 Task: Reduce the security risk and limit data loss by optimizing the areas
Action: Mouse moved to (124, 207)
Screenshot: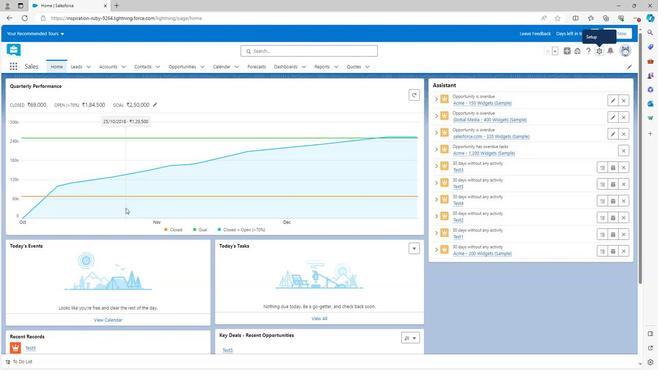
Action: Mouse scrolled (124, 207) with delta (0, 0)
Screenshot: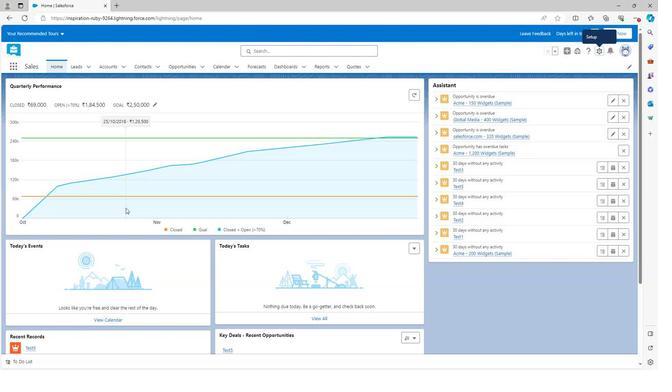 
Action: Mouse scrolled (124, 207) with delta (0, 0)
Screenshot: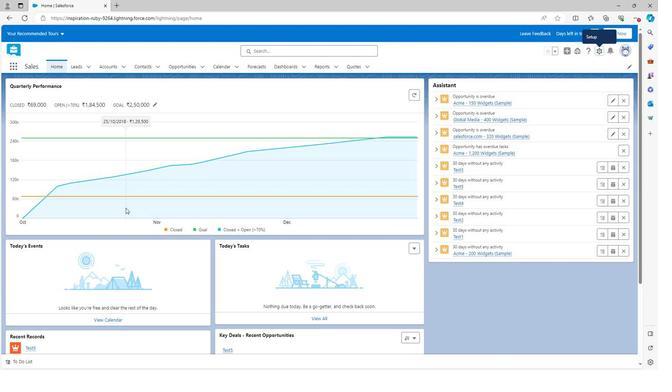 
Action: Mouse moved to (124, 207)
Screenshot: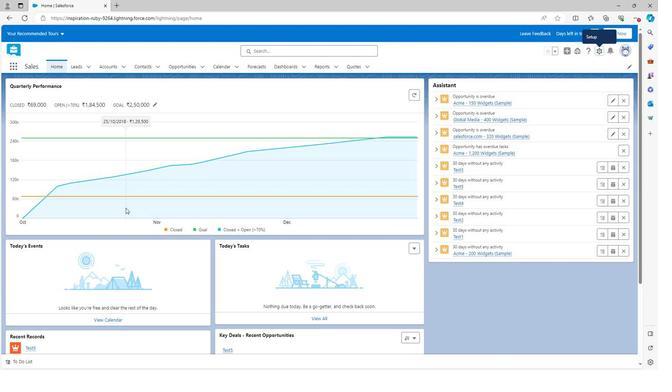 
Action: Mouse scrolled (124, 207) with delta (0, 0)
Screenshot: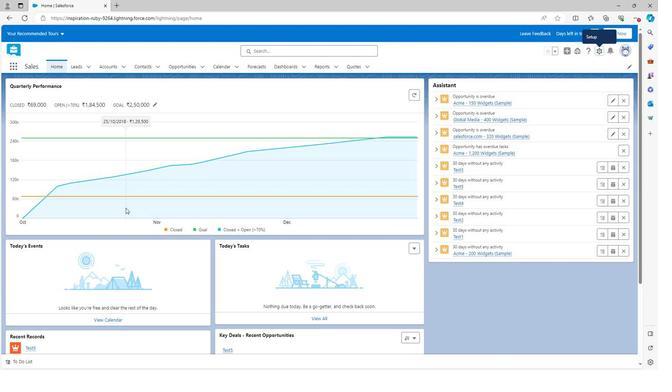 
Action: Mouse scrolled (124, 207) with delta (0, 0)
Screenshot: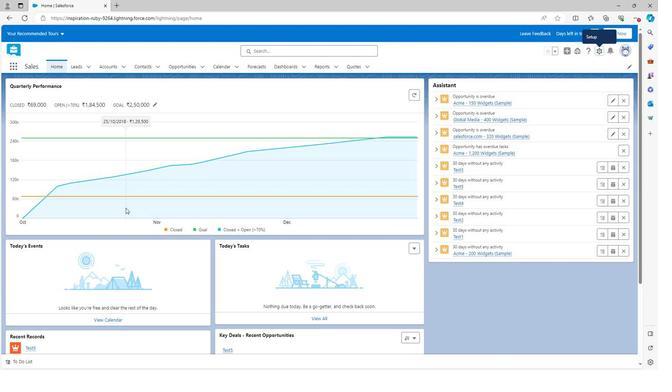 
Action: Mouse scrolled (124, 208) with delta (0, 0)
Screenshot: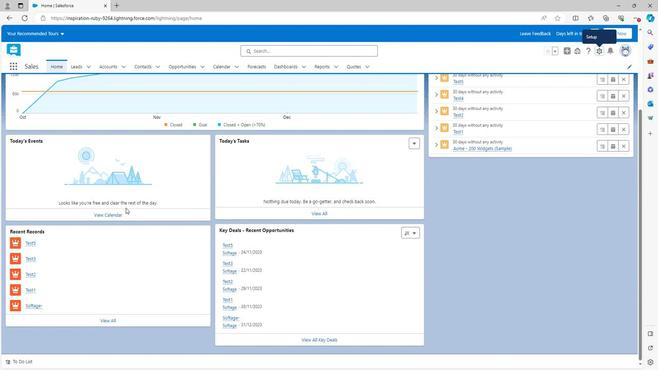 
Action: Mouse scrolled (124, 208) with delta (0, 0)
Screenshot: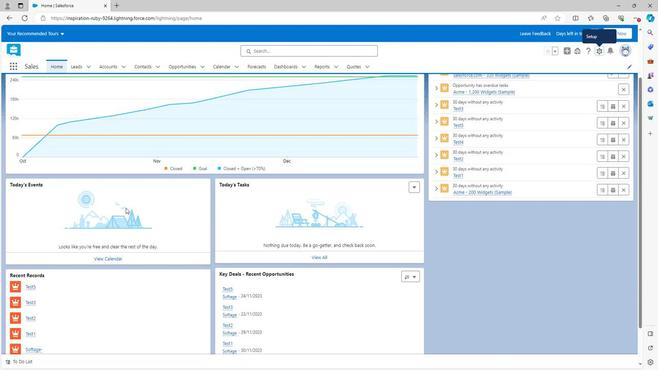 
Action: Mouse scrolled (124, 208) with delta (0, 0)
Screenshot: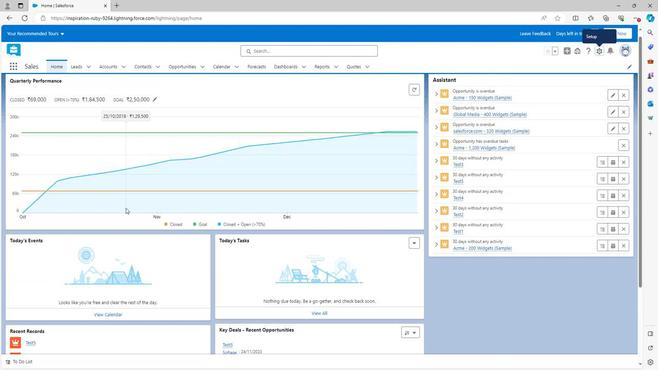 
Action: Mouse scrolled (124, 208) with delta (0, 0)
Screenshot: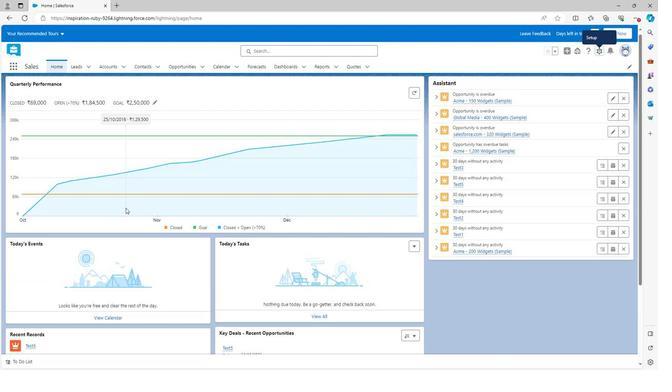 
Action: Mouse moved to (589, 55)
Screenshot: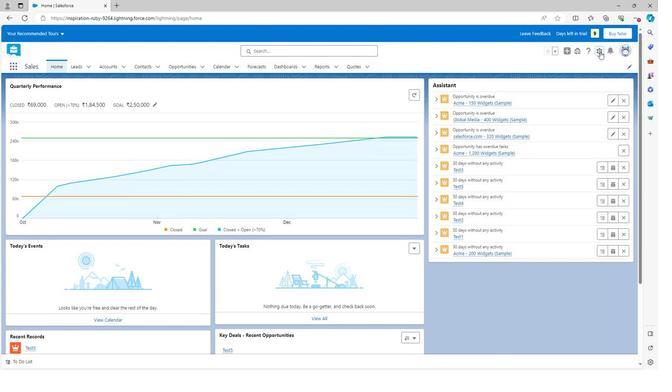 
Action: Mouse pressed left at (589, 55)
Screenshot: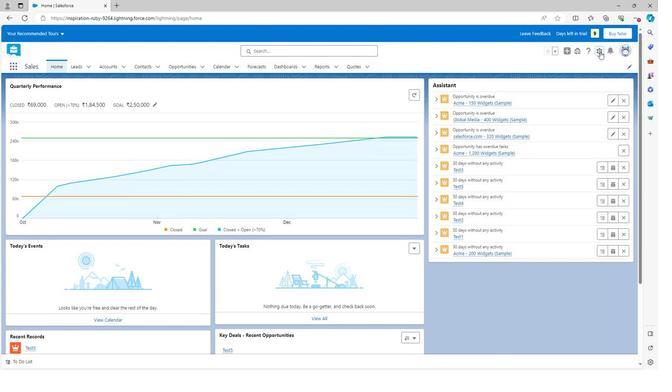 
Action: Mouse moved to (561, 74)
Screenshot: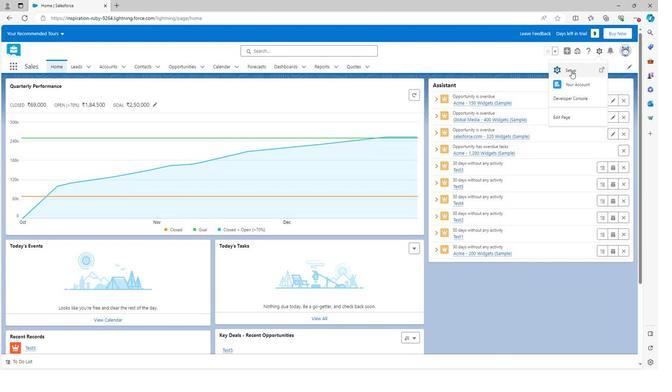 
Action: Mouse pressed left at (561, 74)
Screenshot: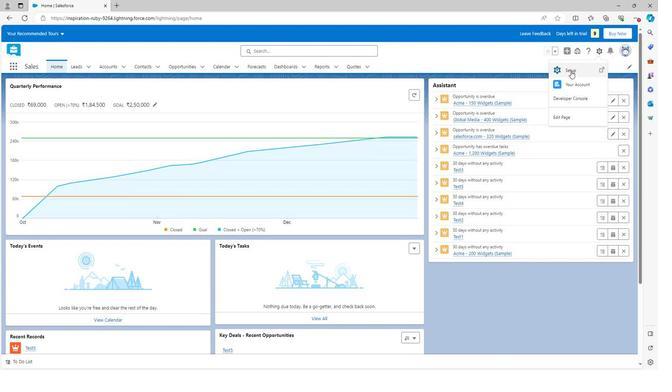 
Action: Mouse moved to (9, 298)
Screenshot: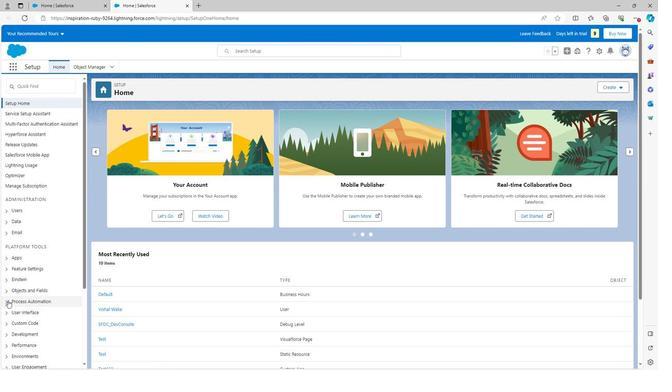 
Action: Mouse scrolled (9, 297) with delta (0, 0)
Screenshot: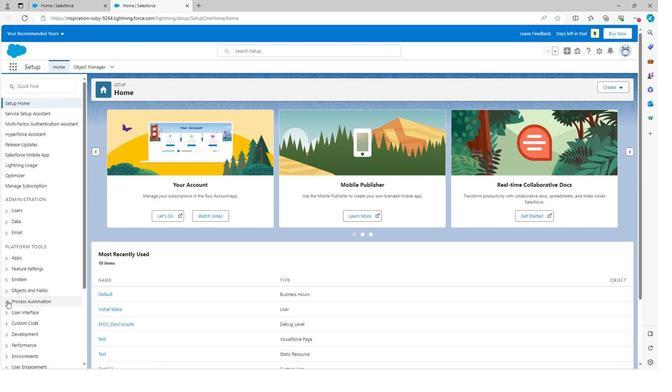 
Action: Mouse scrolled (9, 297) with delta (0, 0)
Screenshot: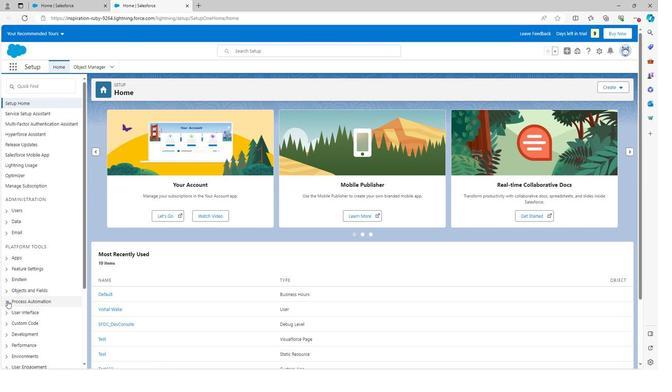
Action: Mouse scrolled (9, 297) with delta (0, 0)
Screenshot: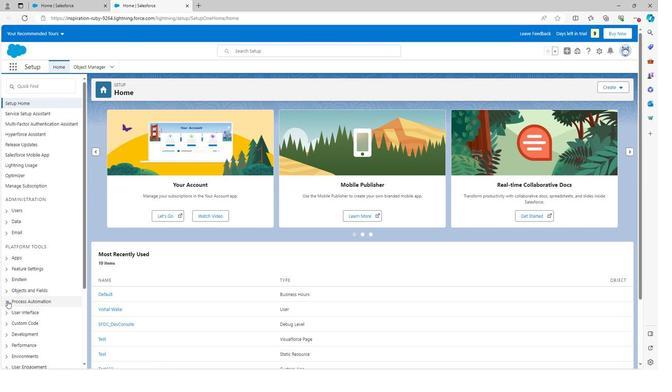 
Action: Mouse scrolled (9, 297) with delta (0, 0)
Screenshot: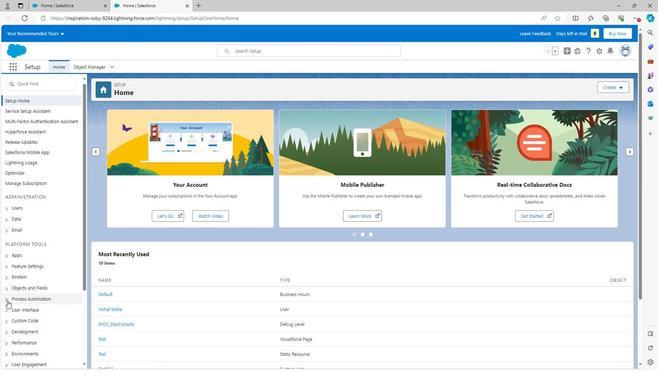 
Action: Mouse scrolled (9, 297) with delta (0, 0)
Screenshot: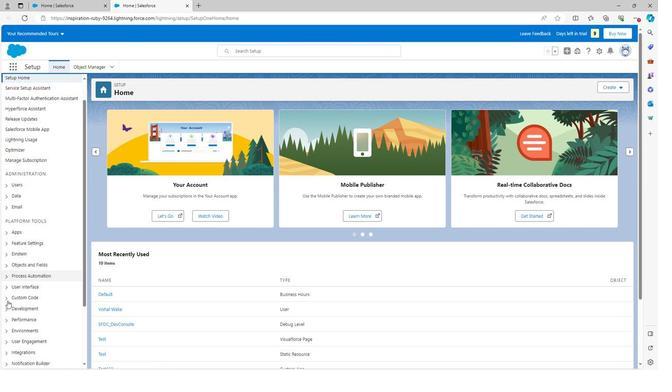 
Action: Mouse scrolled (9, 297) with delta (0, 0)
Screenshot: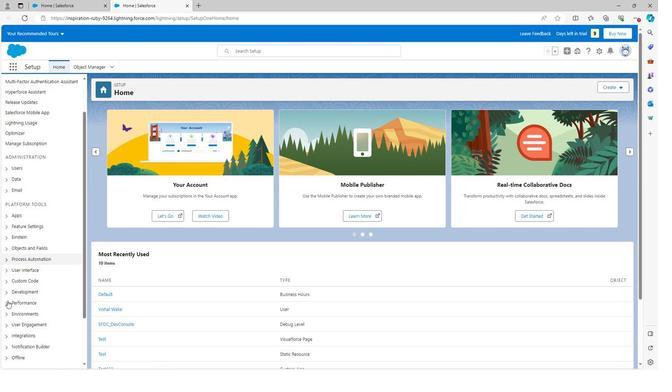 
Action: Mouse moved to (8, 350)
Screenshot: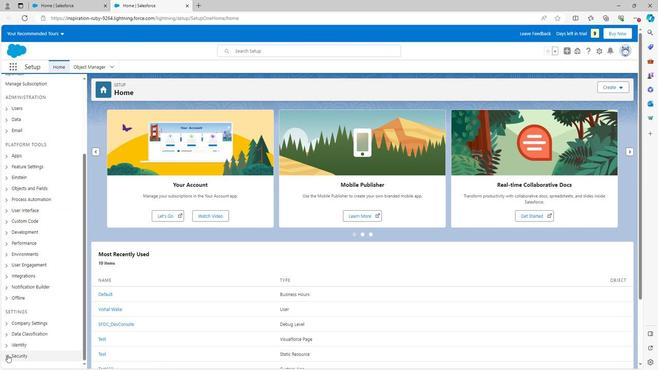 
Action: Mouse pressed left at (8, 350)
Screenshot: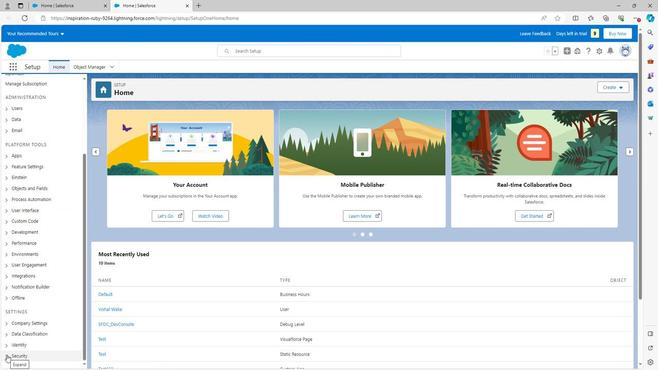 
Action: Mouse scrolled (8, 350) with delta (0, 0)
Screenshot: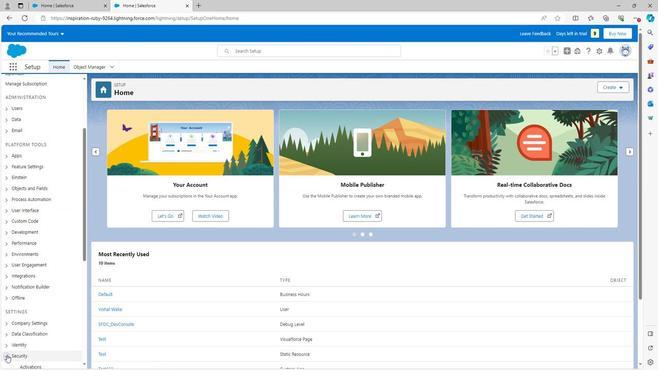 
Action: Mouse moved to (8, 351)
Screenshot: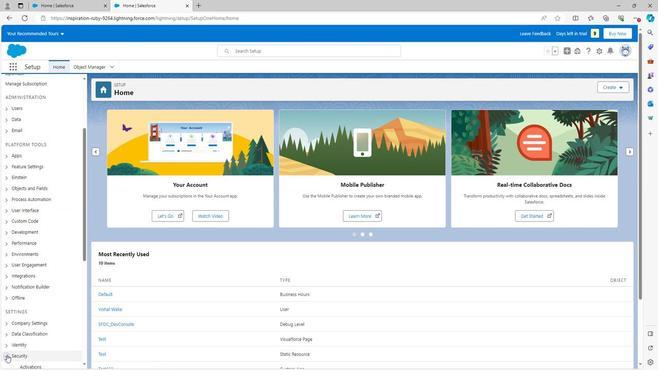 
Action: Mouse scrolled (8, 350) with delta (0, 0)
Screenshot: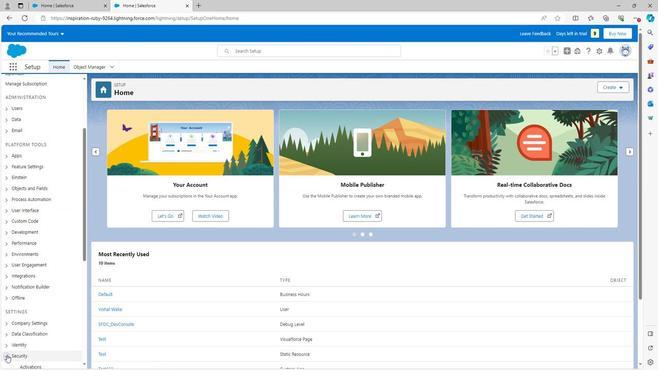 
Action: Mouse scrolled (8, 350) with delta (0, 0)
Screenshot: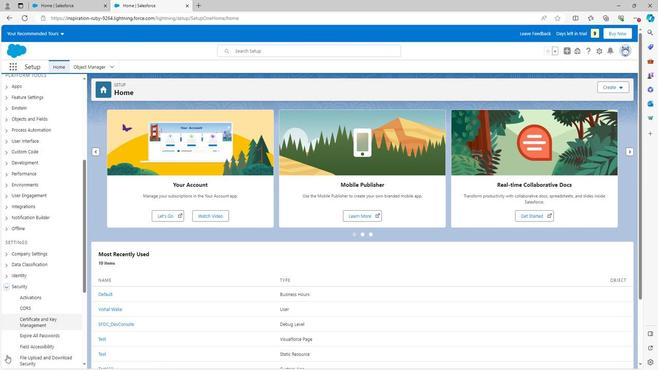 
Action: Mouse scrolled (8, 350) with delta (0, 0)
Screenshot: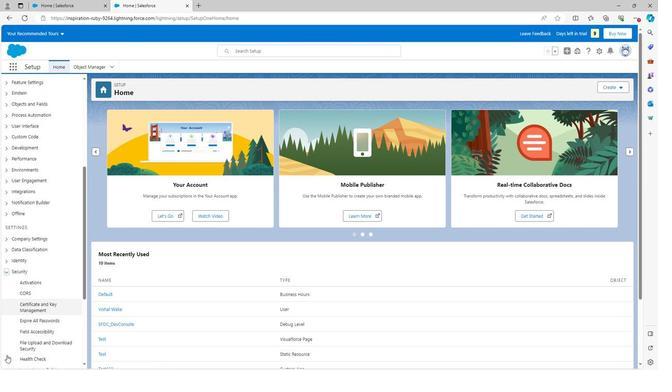 
Action: Mouse scrolled (8, 350) with delta (0, 0)
Screenshot: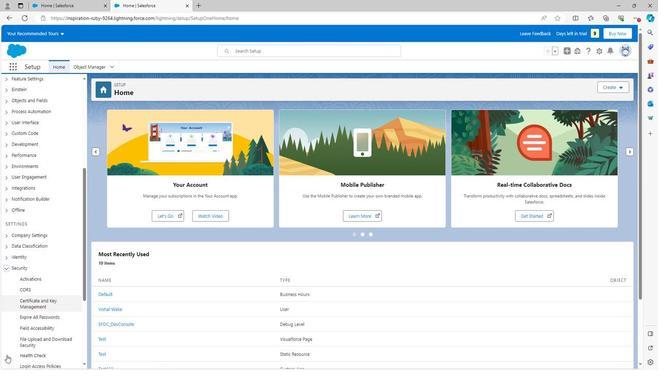 
Action: Mouse moved to (34, 225)
Screenshot: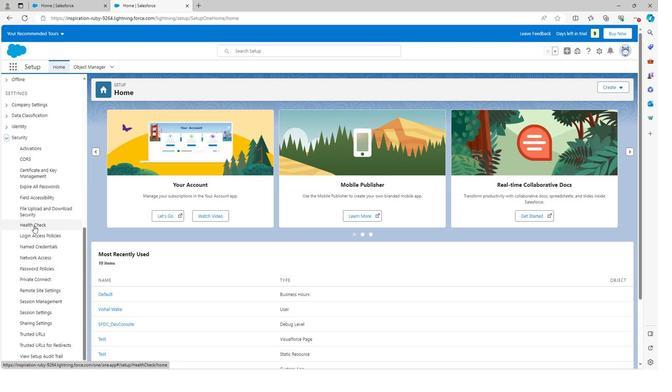 
Action: Mouse pressed left at (34, 225)
Screenshot: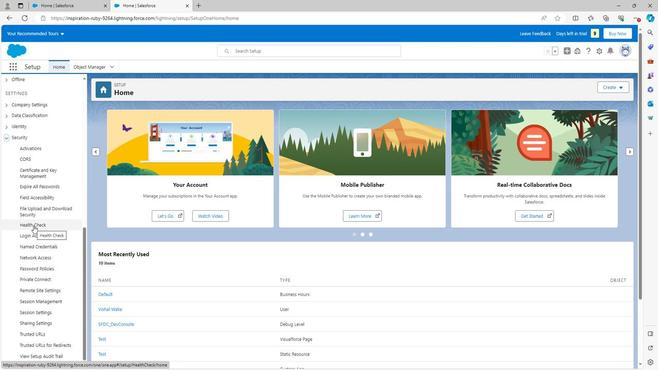 
Action: Mouse moved to (134, 246)
Screenshot: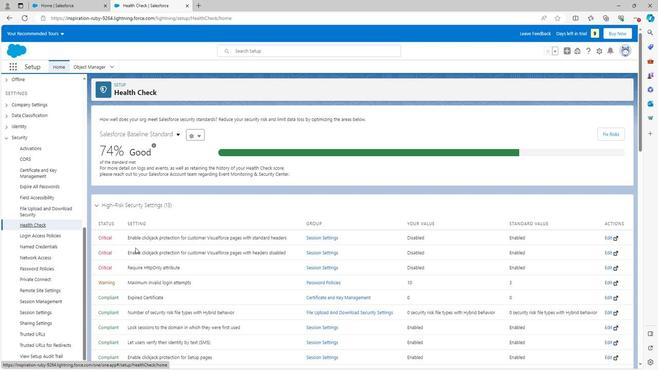 
Action: Mouse scrolled (134, 246) with delta (0, 0)
Screenshot: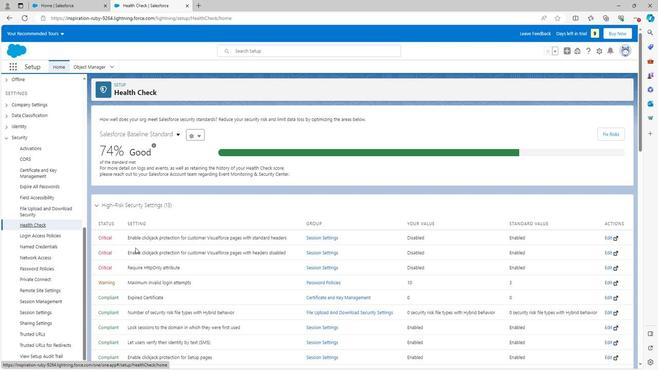 
Action: Mouse moved to (134, 247)
Screenshot: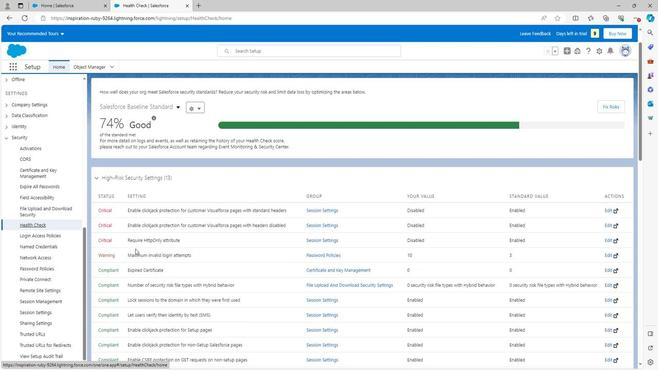 
Action: Mouse scrolled (134, 247) with delta (0, 0)
Screenshot: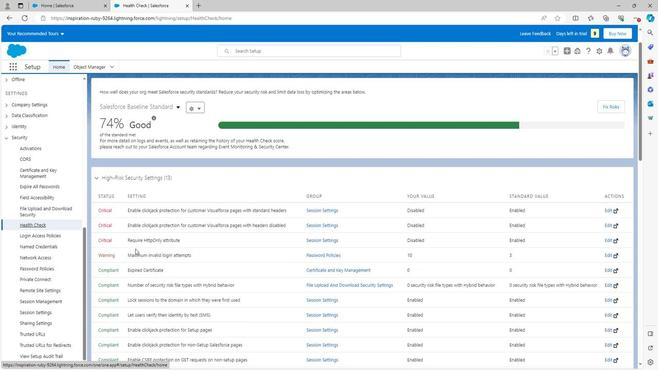 
Action: Mouse scrolled (134, 247) with delta (0, 0)
Screenshot: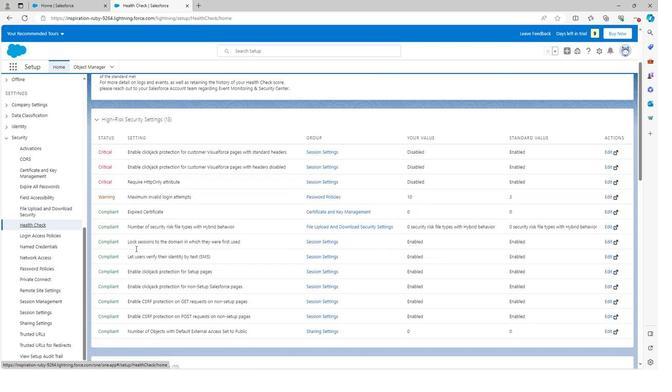 
Action: Mouse scrolled (134, 247) with delta (0, 0)
Screenshot: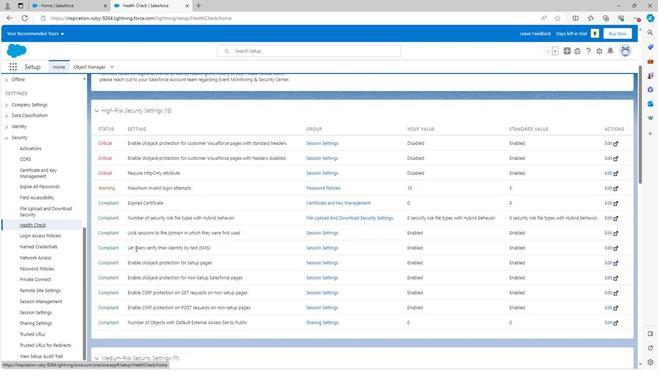 
Action: Mouse moved to (134, 247)
Screenshot: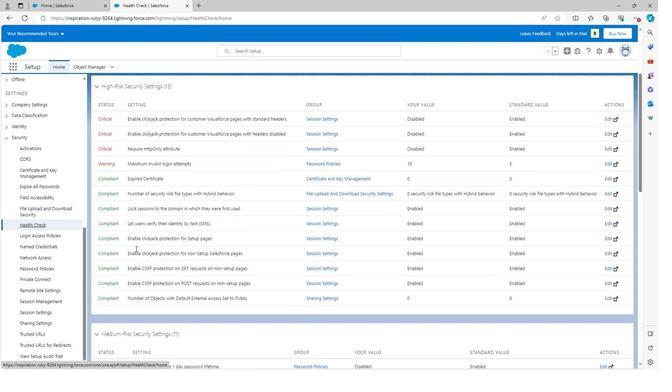 
Action: Mouse scrolled (134, 247) with delta (0, 0)
Screenshot: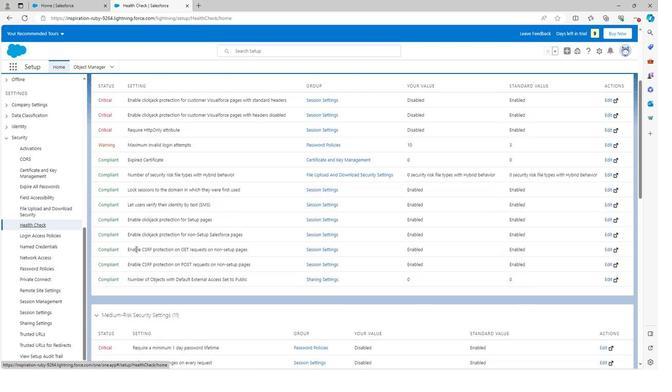 
Action: Mouse scrolled (134, 247) with delta (0, 0)
Screenshot: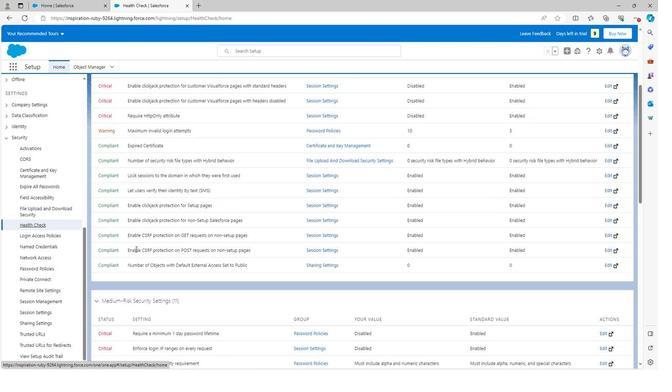 
Action: Mouse scrolled (134, 248) with delta (0, 0)
Screenshot: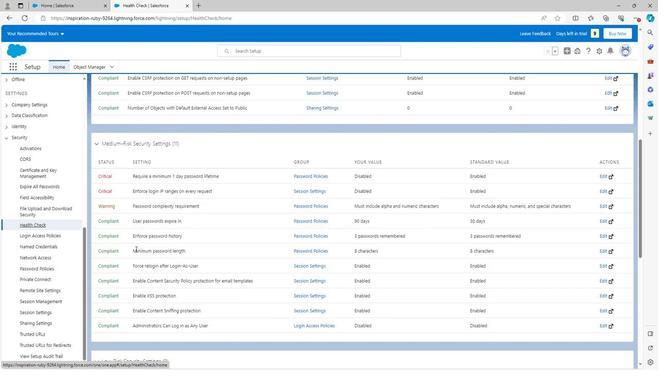 
Action: Mouse scrolled (134, 248) with delta (0, 0)
Screenshot: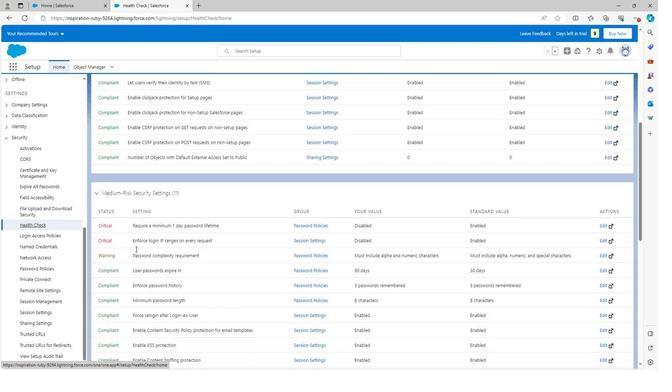 
Action: Mouse scrolled (134, 248) with delta (0, 0)
Screenshot: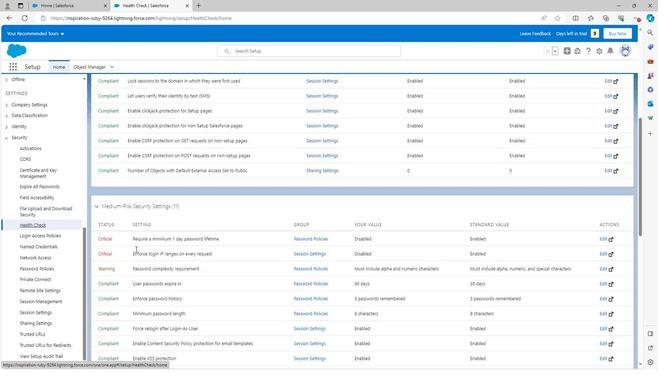 
Action: Mouse scrolled (134, 248) with delta (0, 0)
Screenshot: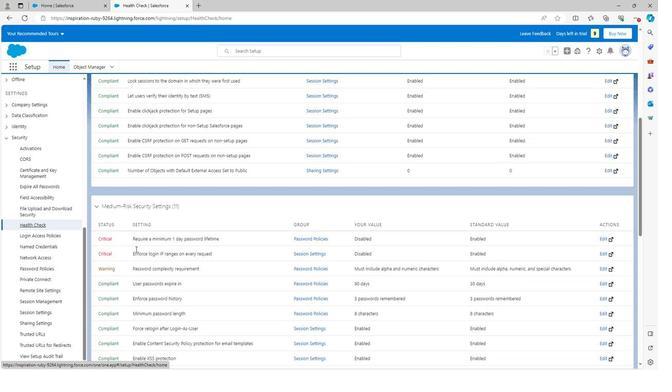 
Action: Mouse scrolled (134, 248) with delta (0, 0)
Screenshot: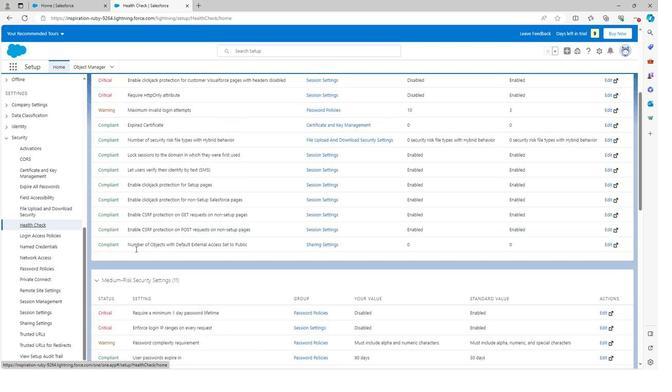 
Action: Mouse moved to (95, 154)
Screenshot: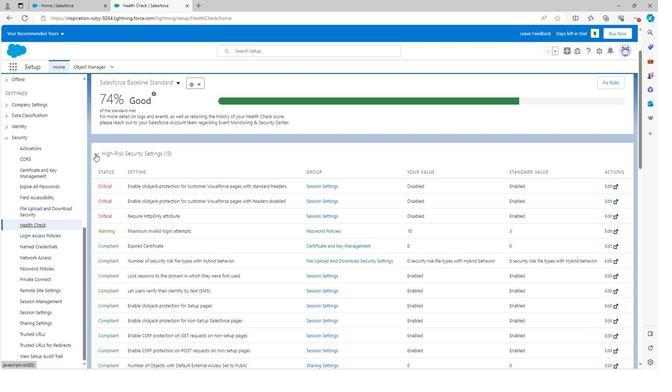 
Action: Mouse pressed left at (95, 154)
Screenshot: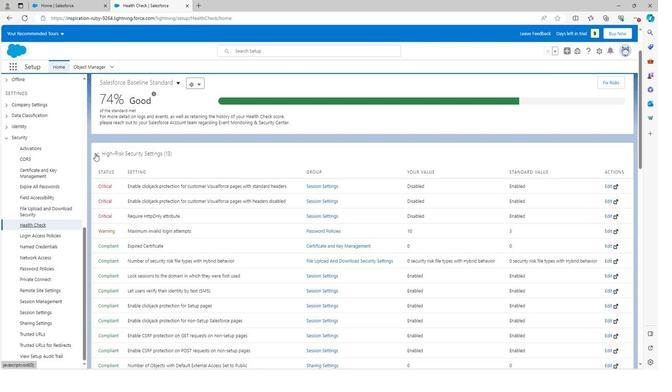 
Action: Mouse moved to (95, 154)
Screenshot: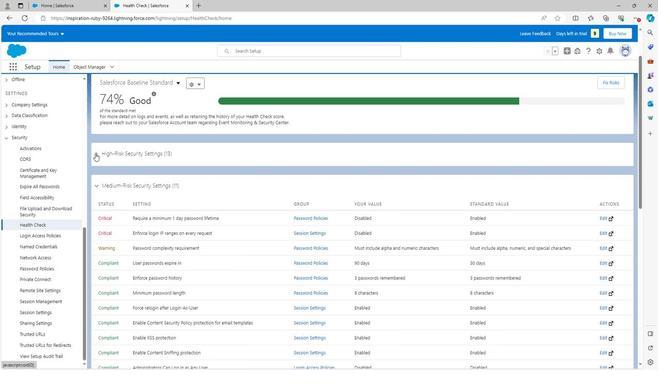 
Action: Mouse pressed left at (95, 154)
Screenshot: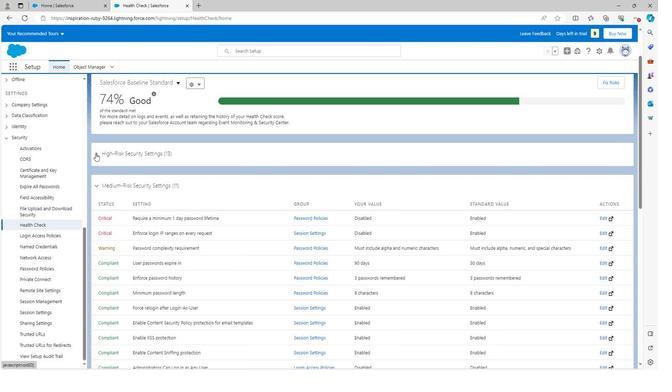 
Action: Mouse moved to (310, 202)
Screenshot: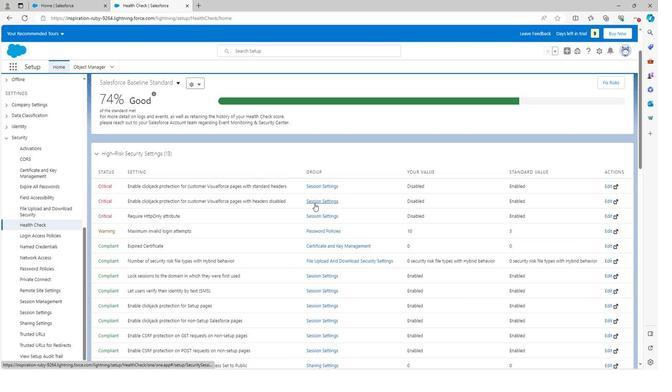 
Action: Mouse pressed left at (310, 202)
Screenshot: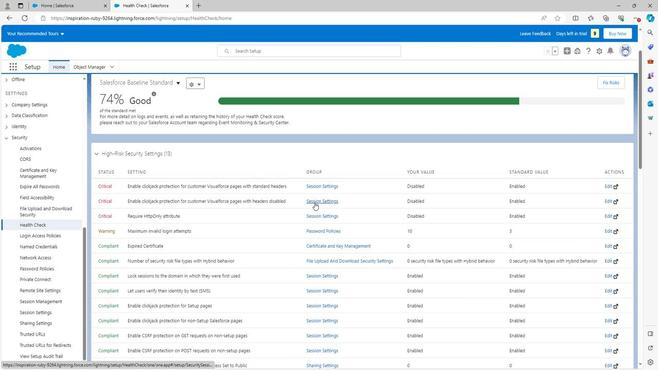 
Action: Mouse moved to (170, 10)
Screenshot: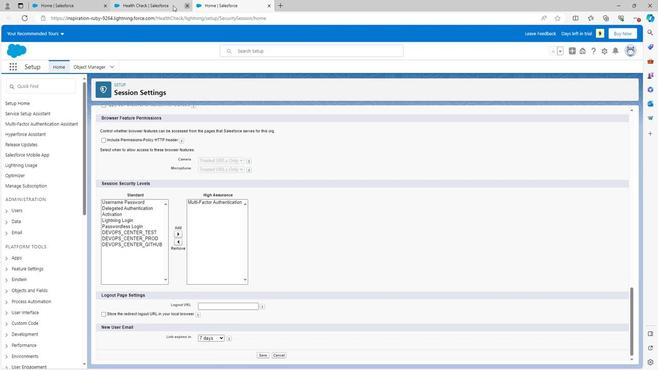 
Action: Mouse pressed left at (170, 10)
Screenshot: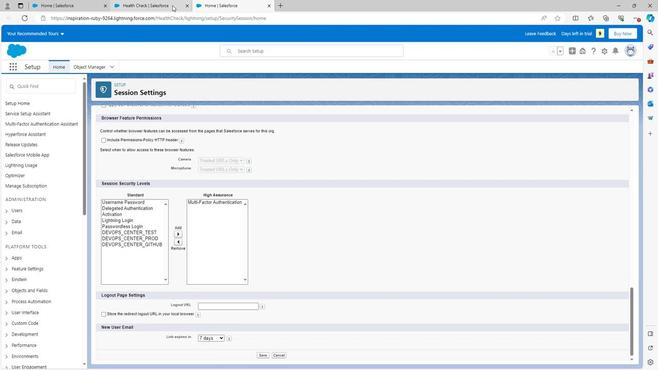 
Action: Mouse moved to (265, 10)
Screenshot: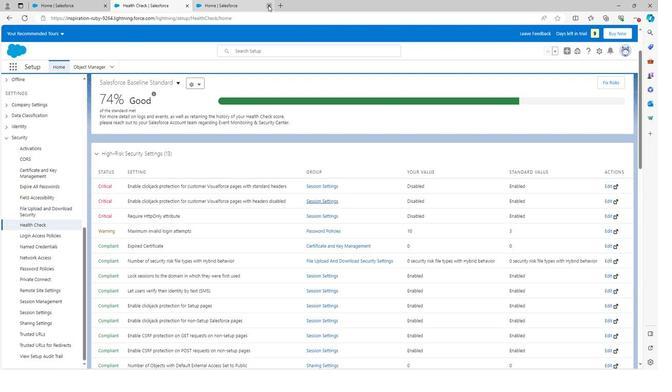 
Action: Mouse pressed left at (265, 10)
Screenshot: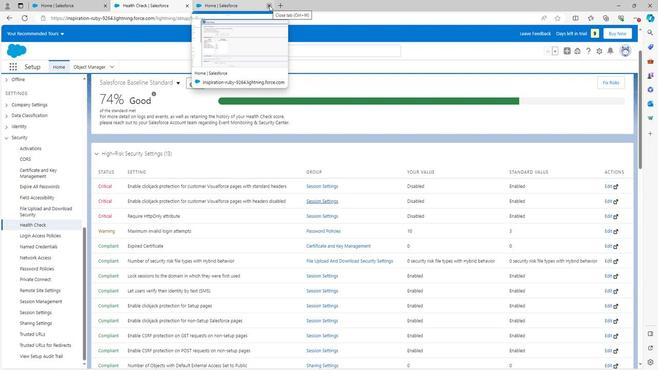 
Action: Mouse moved to (154, 248)
Screenshot: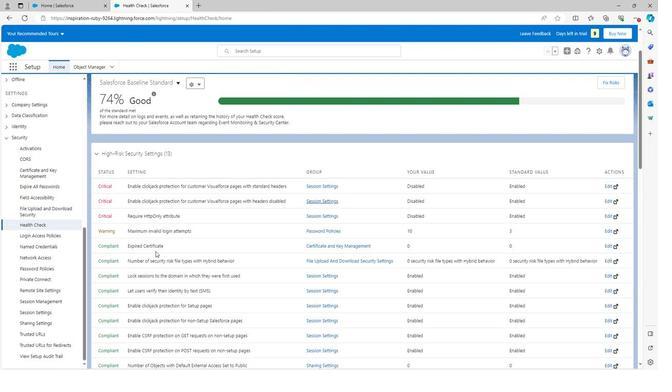 
Action: Mouse scrolled (154, 248) with delta (0, 0)
Screenshot: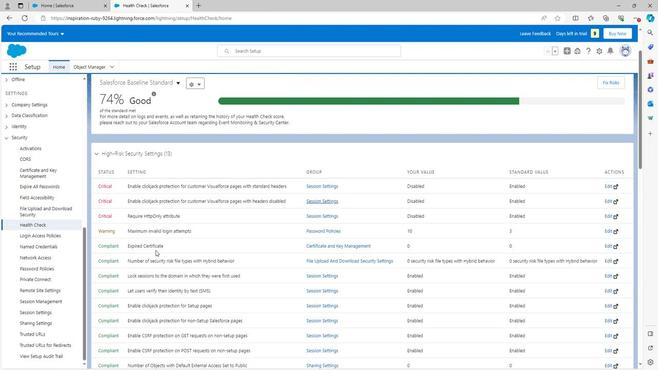 
Action: Mouse scrolled (154, 248) with delta (0, 0)
Screenshot: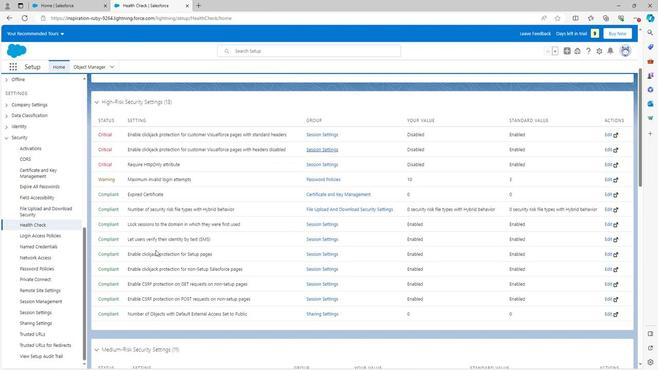
Action: Mouse scrolled (154, 248) with delta (0, 0)
Screenshot: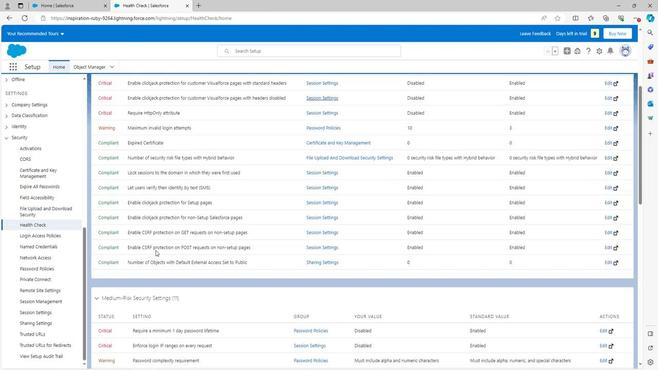 
Action: Mouse scrolled (154, 249) with delta (0, 0)
Screenshot: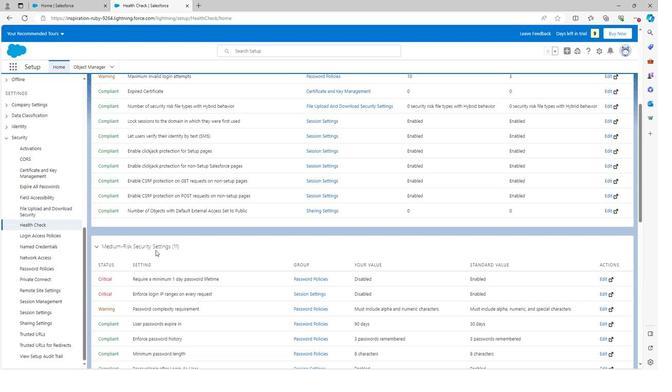
Action: Mouse scrolled (154, 249) with delta (0, 0)
Screenshot: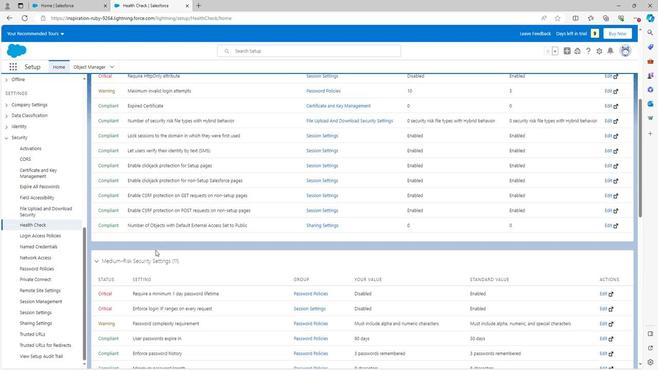 
Action: Mouse scrolled (154, 249) with delta (0, 0)
Screenshot: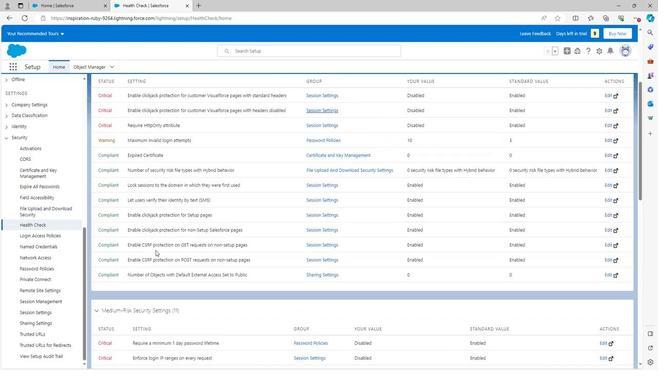 
Action: Mouse scrolled (154, 249) with delta (0, 0)
Screenshot: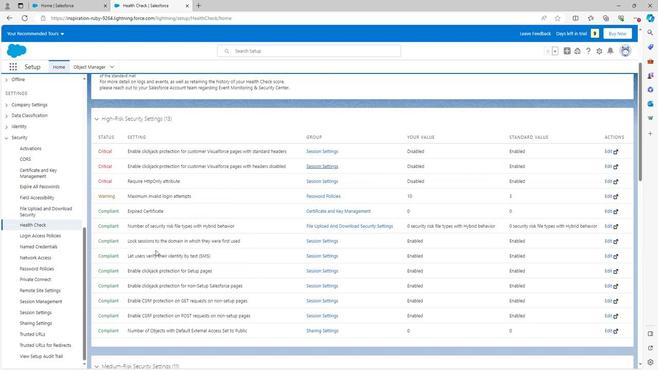 
Action: Mouse moved to (154, 247)
Screenshot: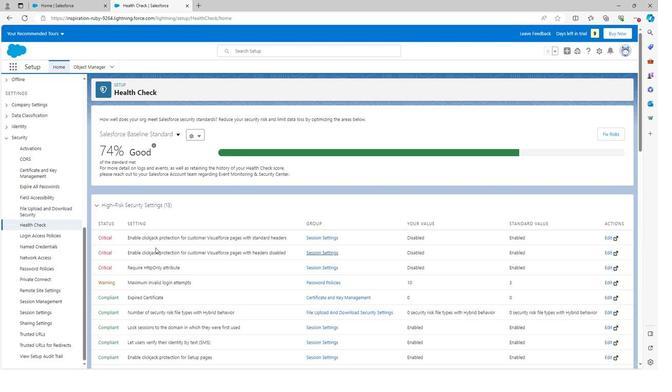 
